 Task: Create a due date automation trigger when advanced on, 2 days before a card is due add basic assigned only to me at 11:00 AM.
Action: Mouse moved to (850, 249)
Screenshot: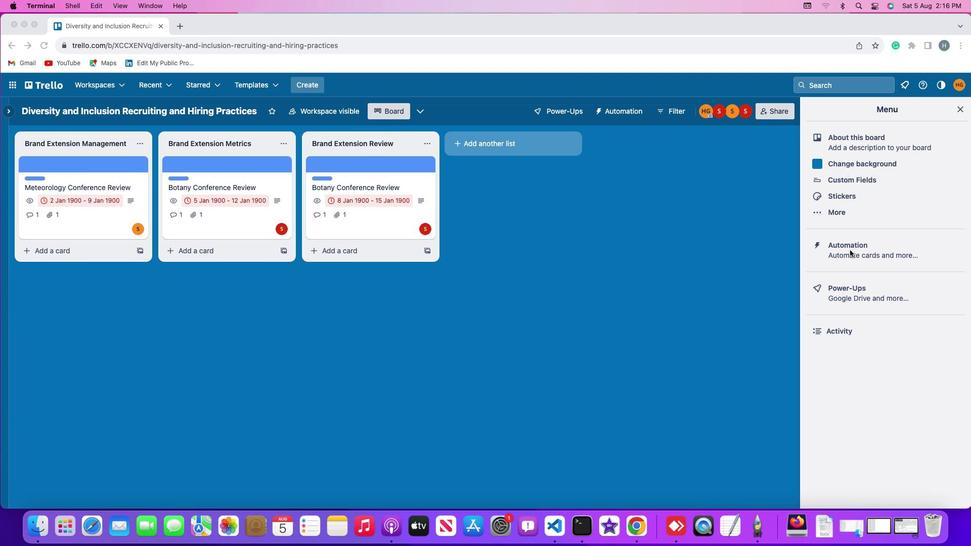 
Action: Mouse pressed left at (850, 249)
Screenshot: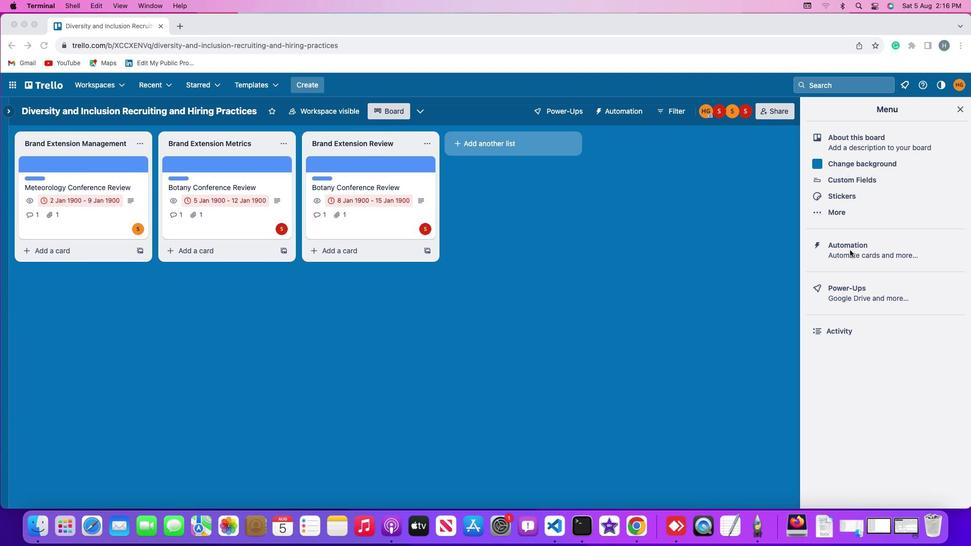 
Action: Mouse pressed left at (850, 249)
Screenshot: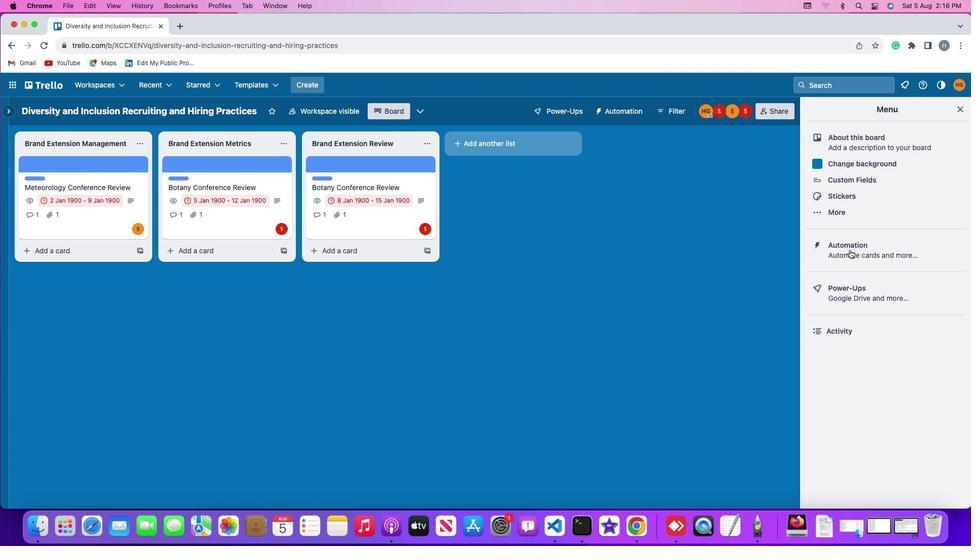 
Action: Mouse moved to (57, 236)
Screenshot: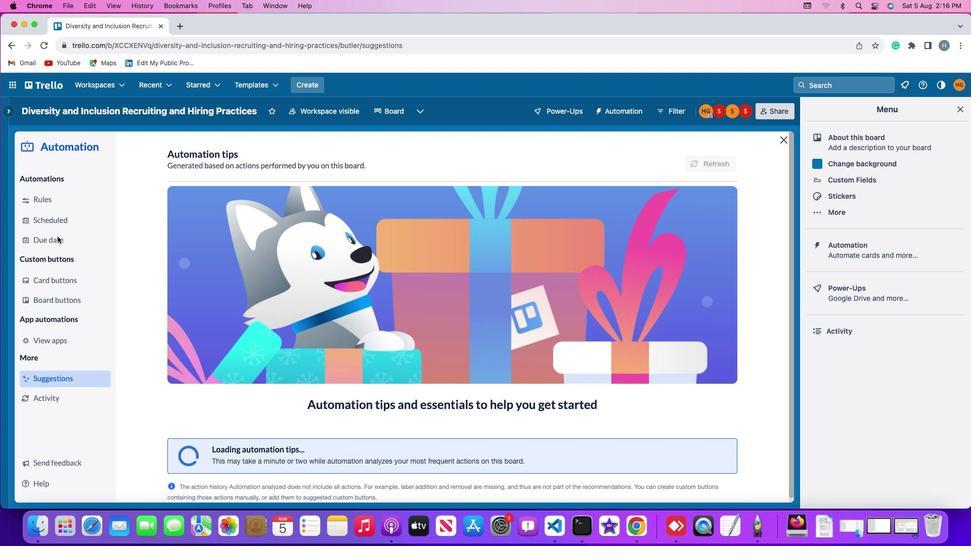 
Action: Mouse pressed left at (57, 236)
Screenshot: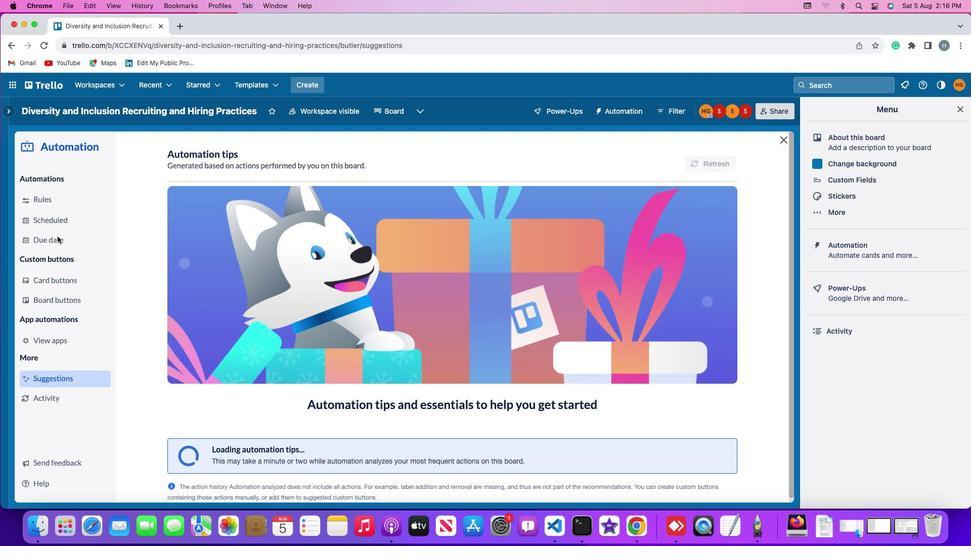 
Action: Mouse moved to (682, 157)
Screenshot: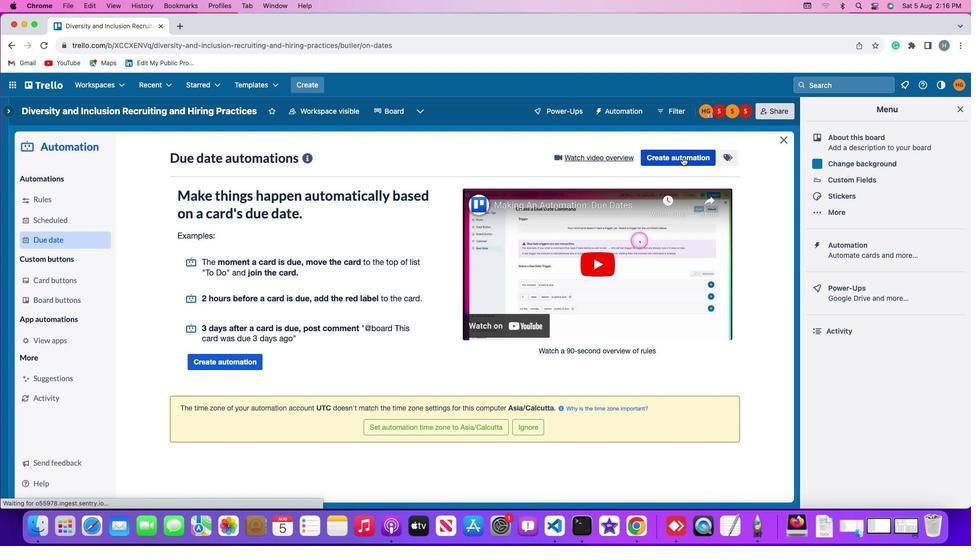 
Action: Mouse pressed left at (682, 157)
Screenshot: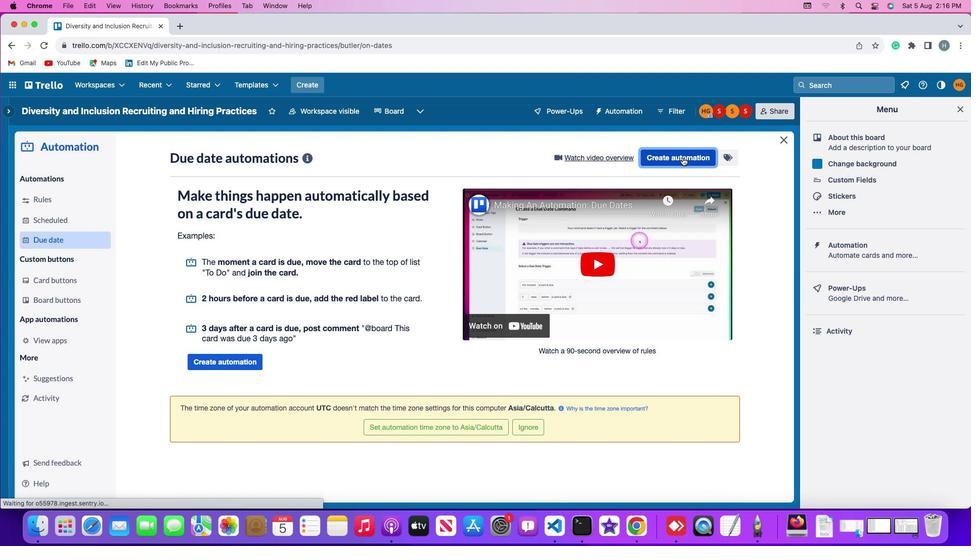 
Action: Mouse moved to (438, 258)
Screenshot: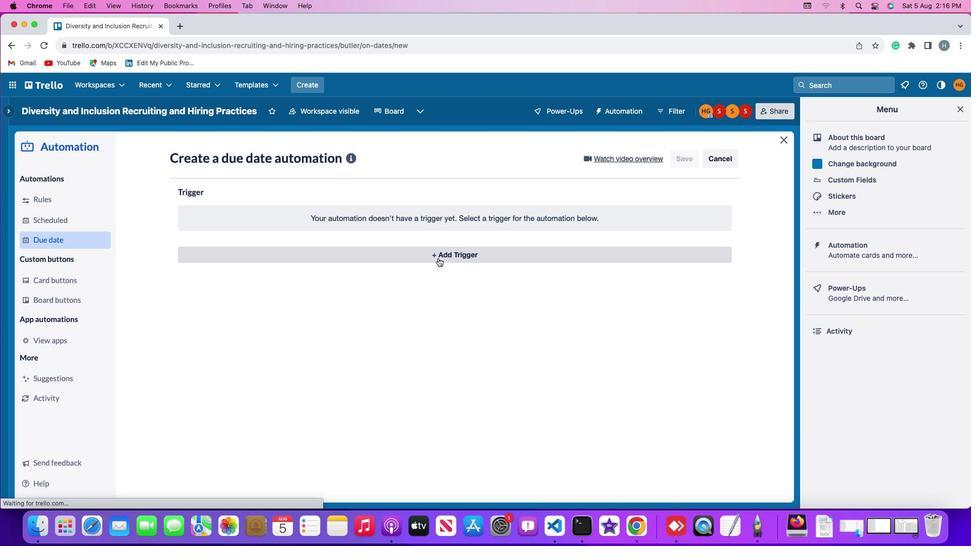 
Action: Mouse pressed left at (438, 258)
Screenshot: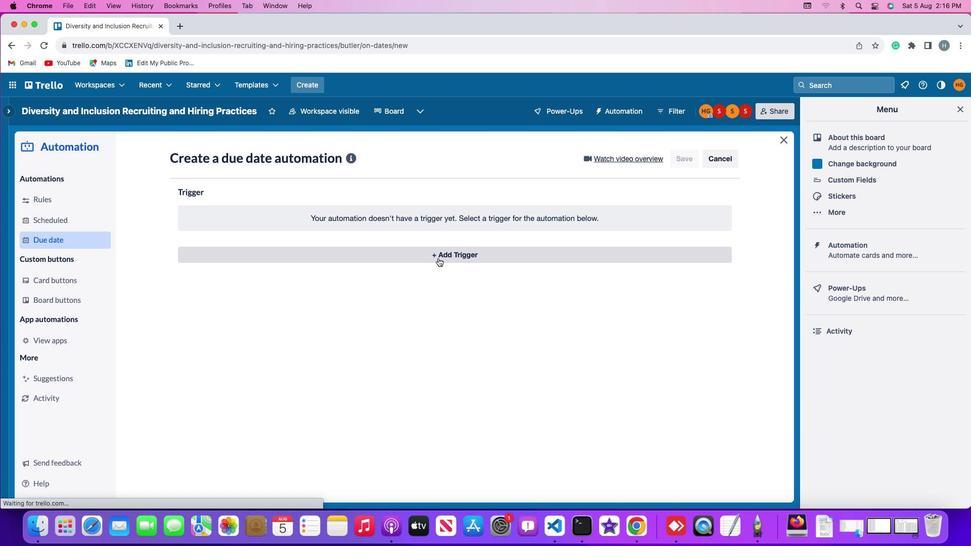 
Action: Mouse moved to (195, 410)
Screenshot: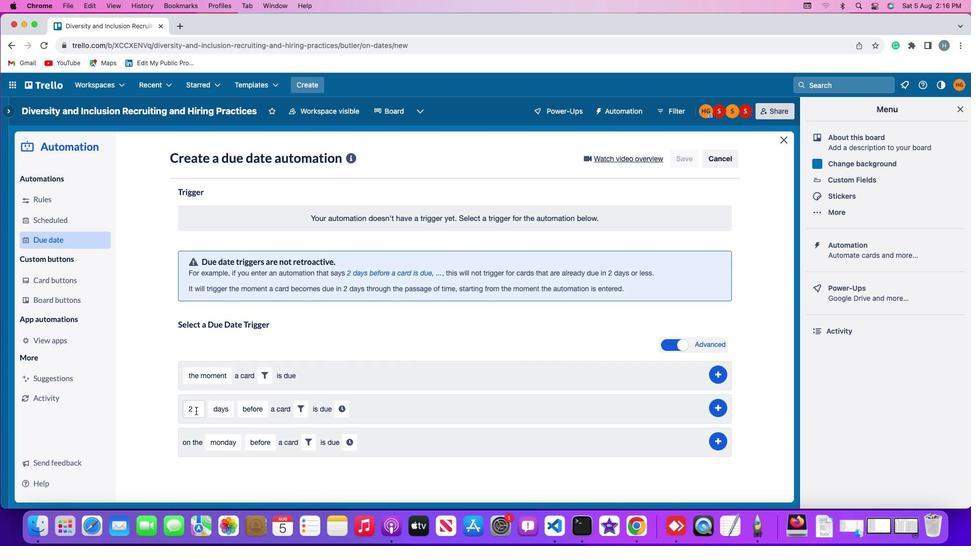 
Action: Mouse pressed left at (195, 410)
Screenshot: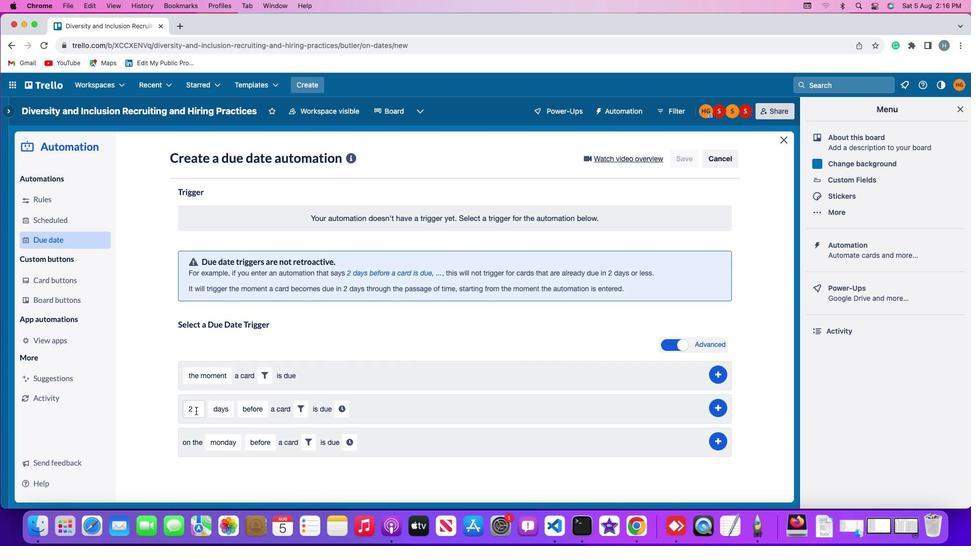 
Action: Key pressed Key.backspace
Screenshot: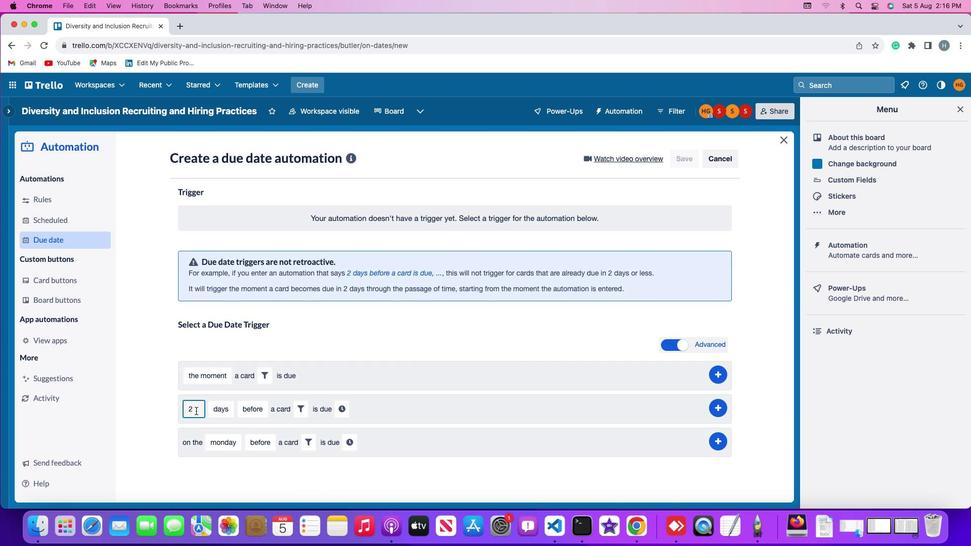 
Action: Mouse moved to (196, 409)
Screenshot: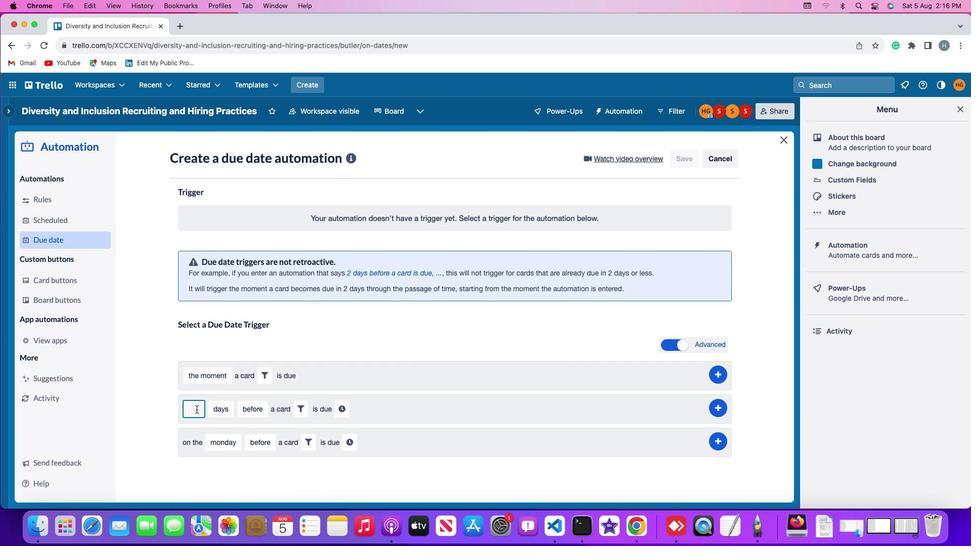 
Action: Key pressed '2'
Screenshot: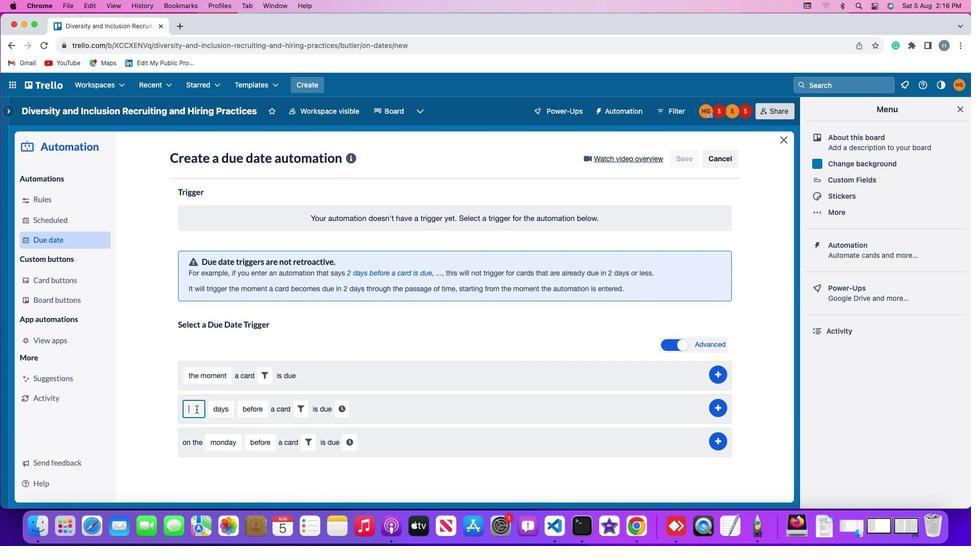 
Action: Mouse moved to (219, 409)
Screenshot: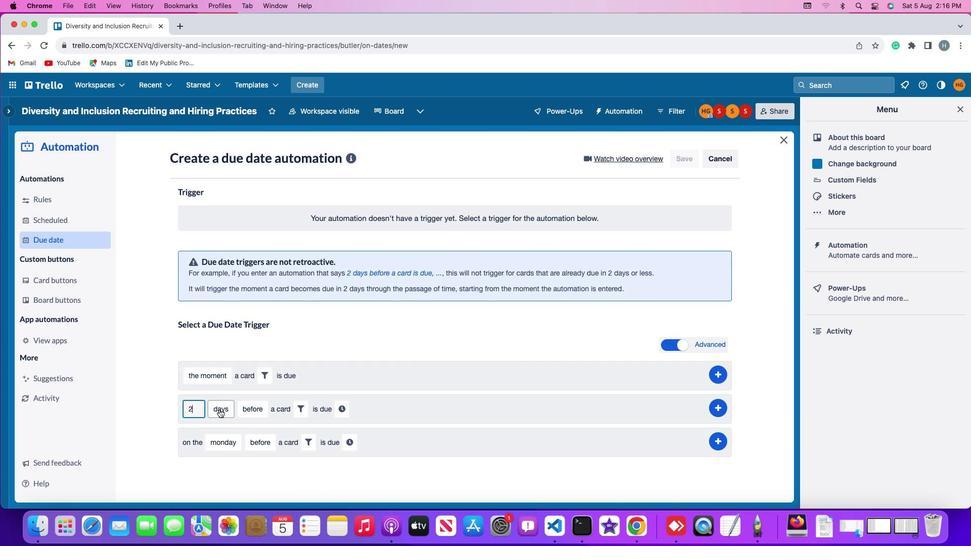 
Action: Mouse pressed left at (219, 409)
Screenshot: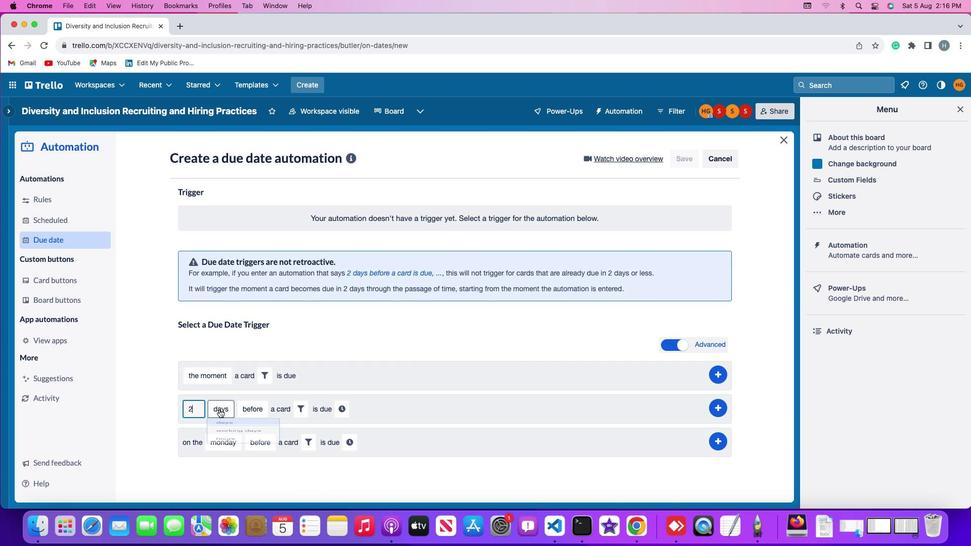 
Action: Mouse moved to (227, 431)
Screenshot: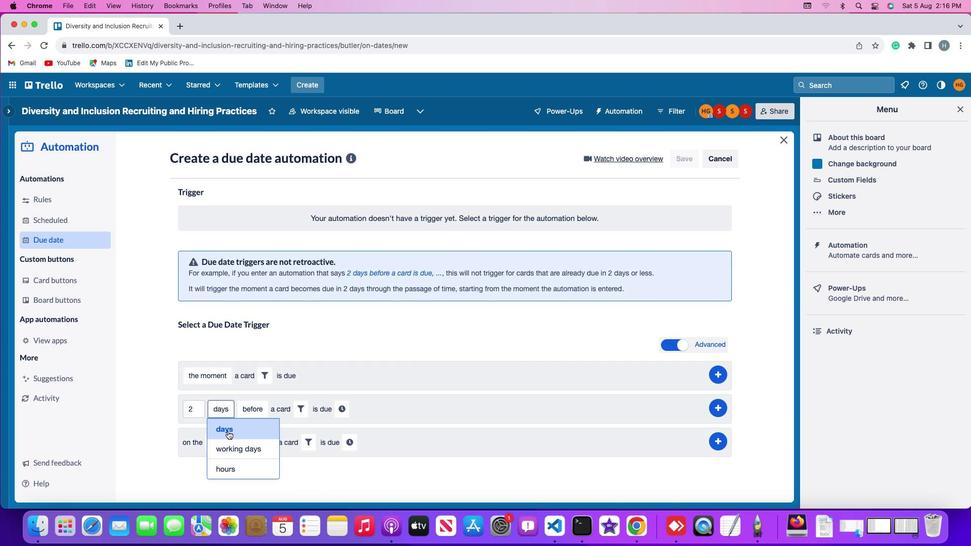 
Action: Mouse pressed left at (227, 431)
Screenshot: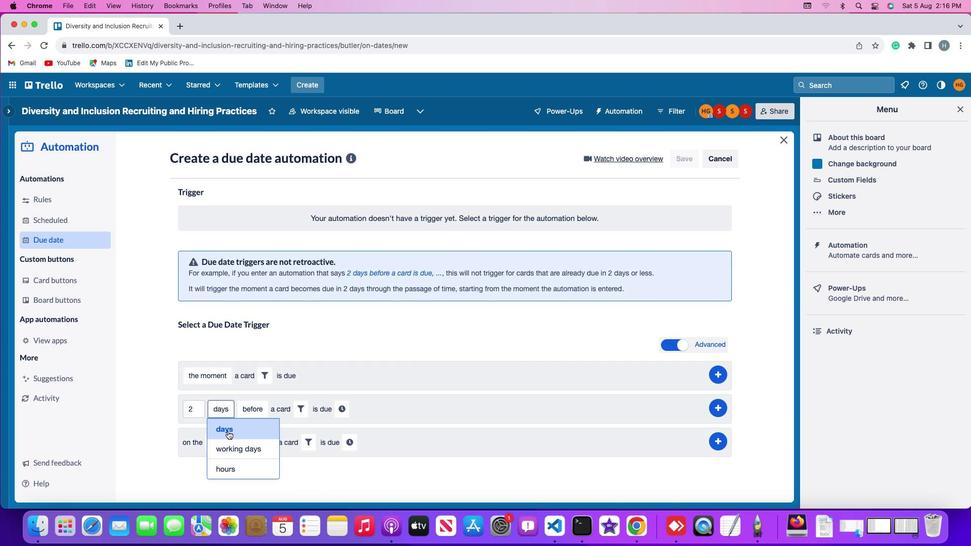 
Action: Mouse moved to (247, 413)
Screenshot: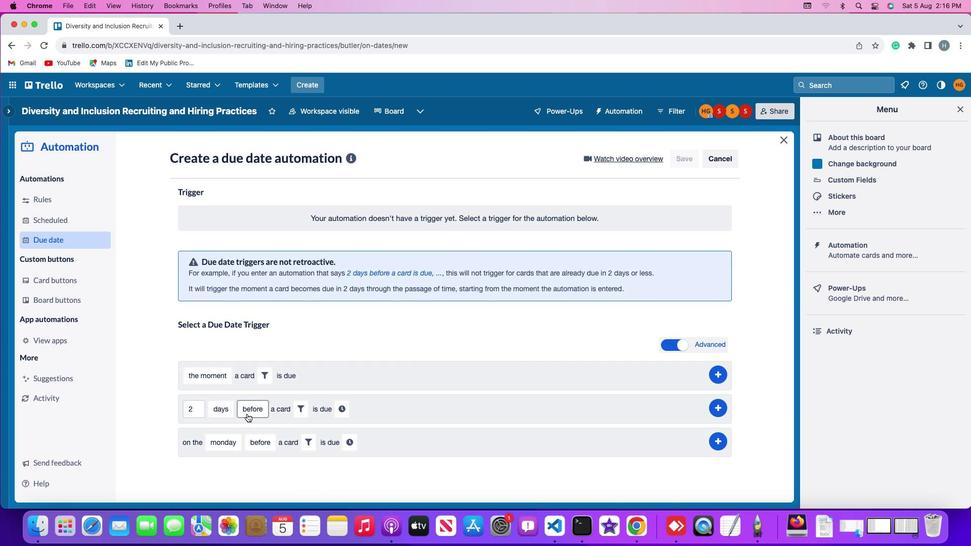 
Action: Mouse pressed left at (247, 413)
Screenshot: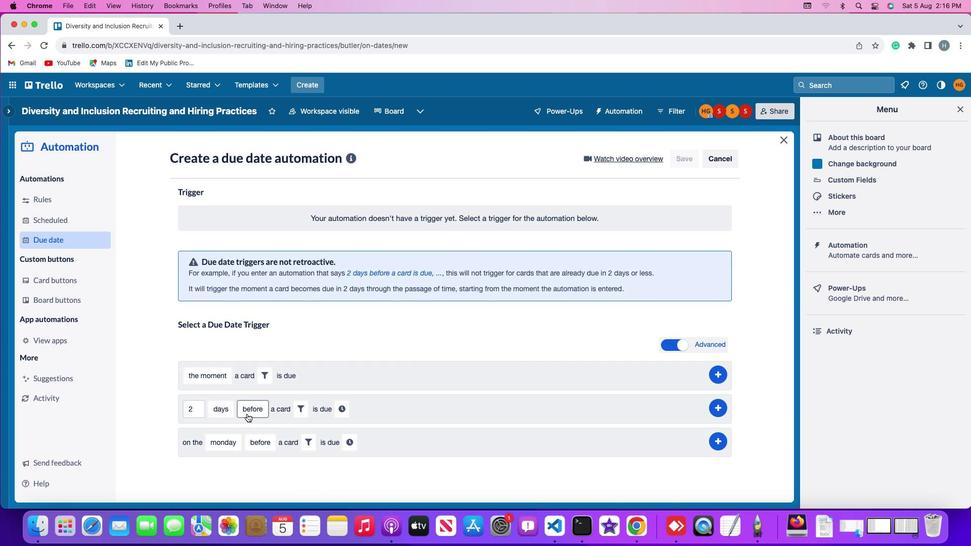 
Action: Mouse moved to (253, 432)
Screenshot: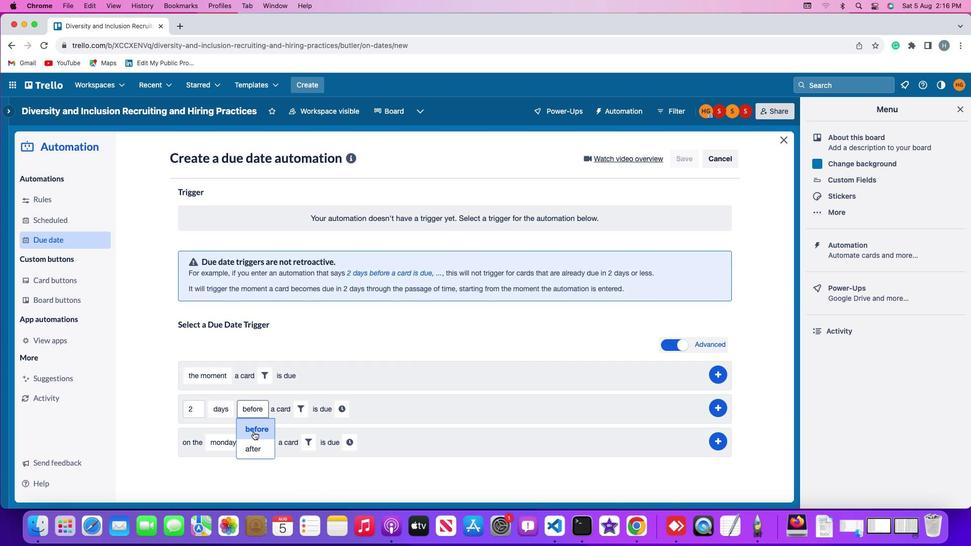 
Action: Mouse pressed left at (253, 432)
Screenshot: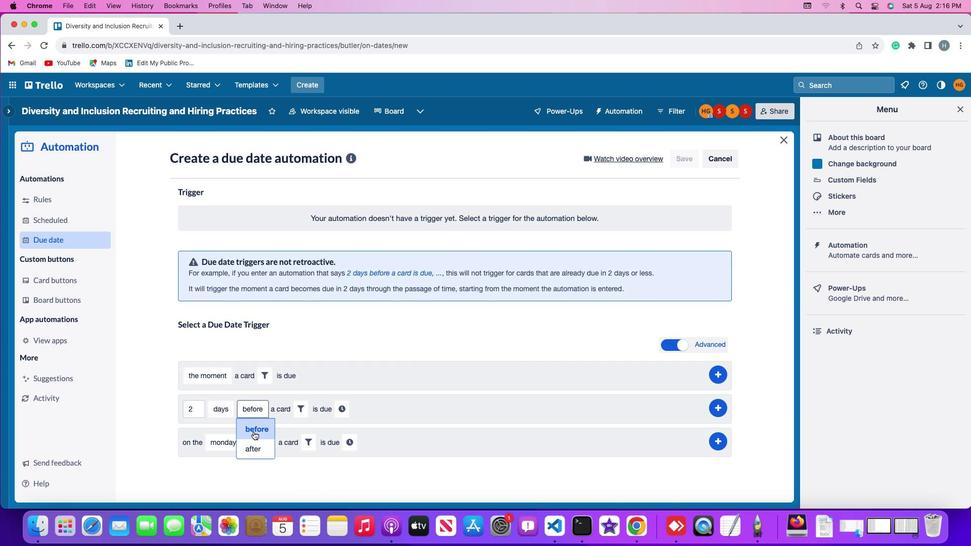 
Action: Mouse moved to (299, 410)
Screenshot: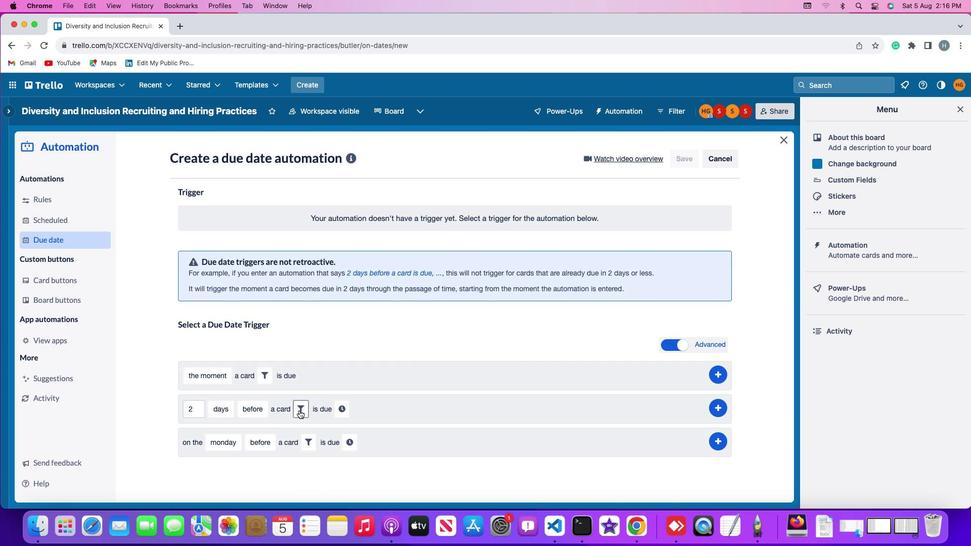 
Action: Mouse pressed left at (299, 410)
Screenshot: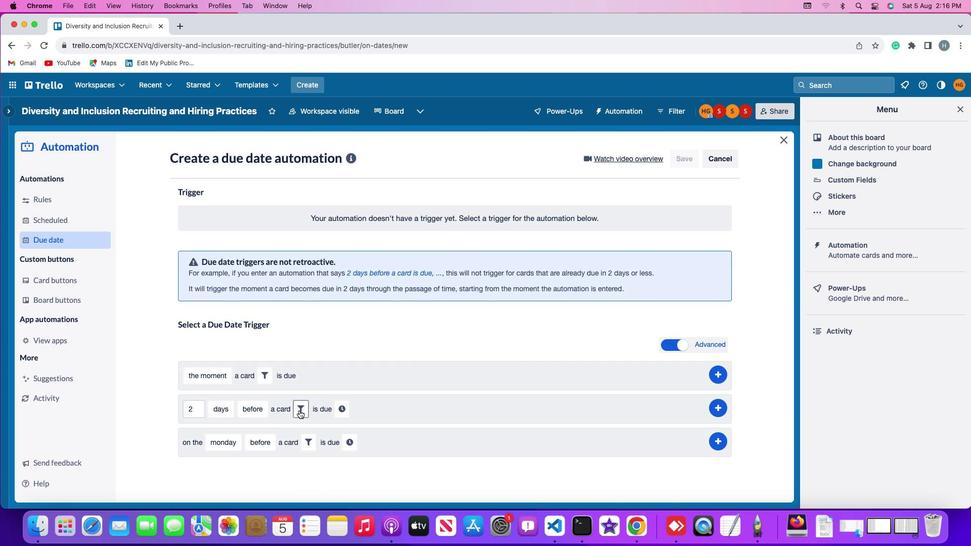 
Action: Mouse moved to (361, 426)
Screenshot: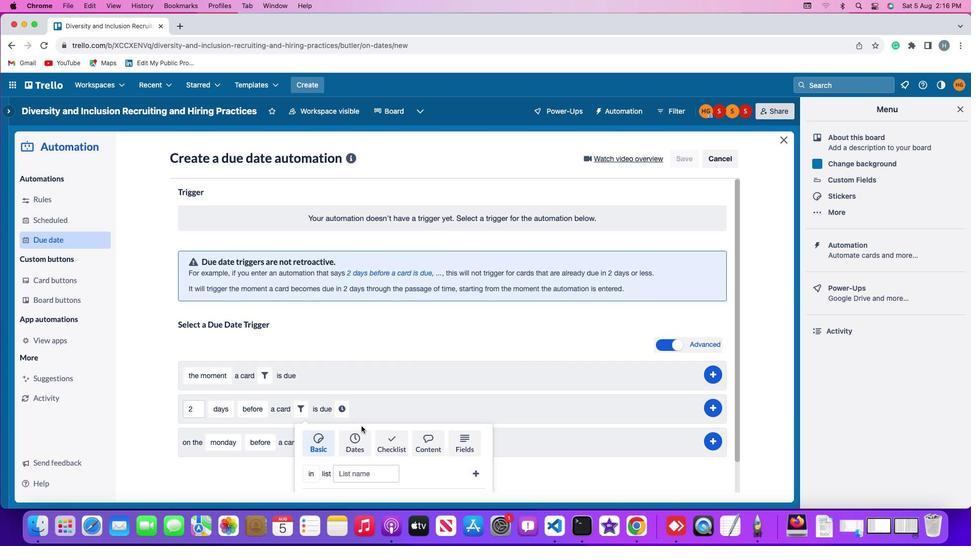 
Action: Mouse scrolled (361, 426) with delta (0, 0)
Screenshot: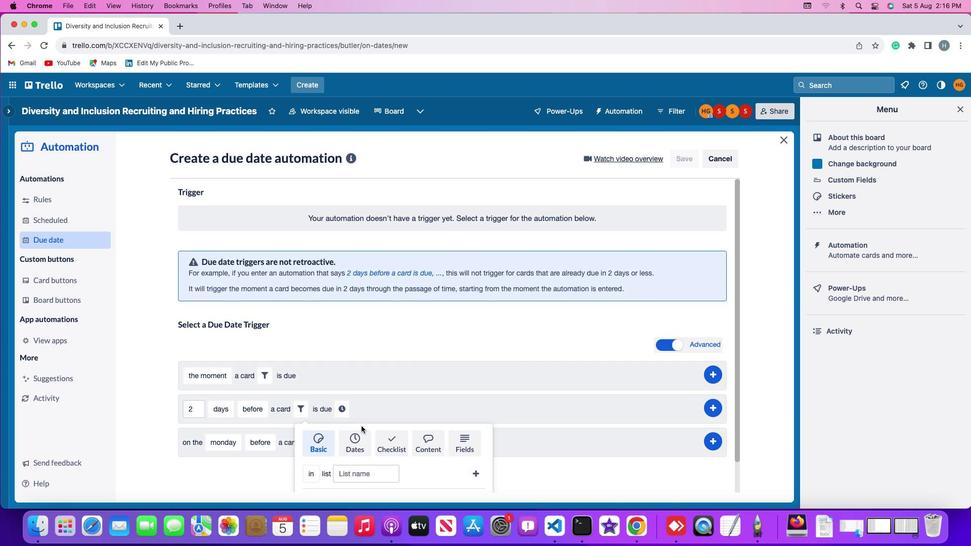 
Action: Mouse scrolled (361, 426) with delta (0, 0)
Screenshot: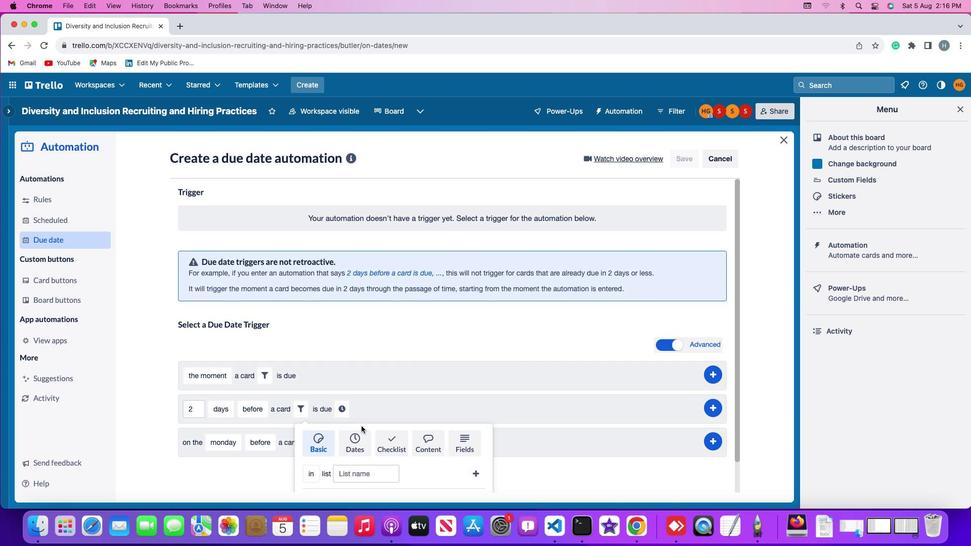
Action: Mouse scrolled (361, 426) with delta (0, -1)
Screenshot: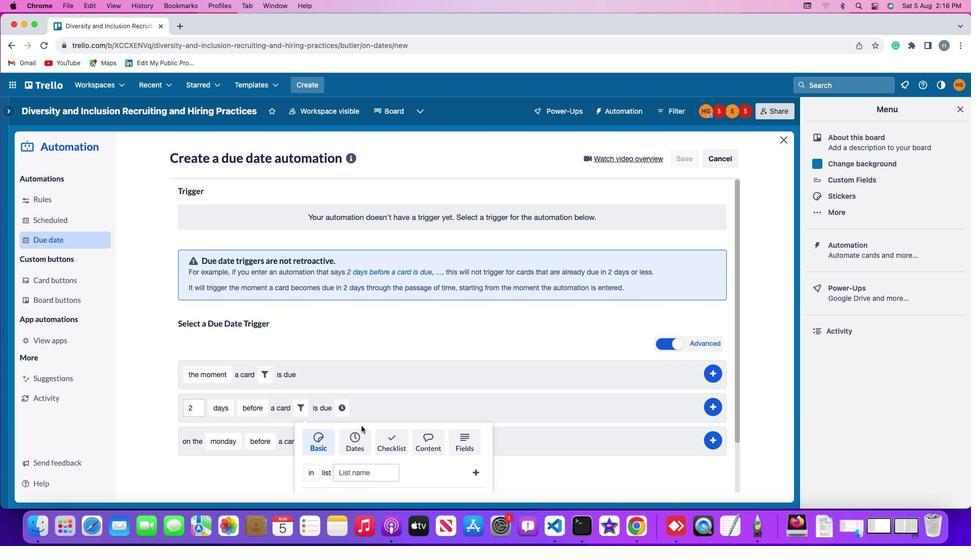 
Action: Mouse scrolled (361, 426) with delta (0, -2)
Screenshot: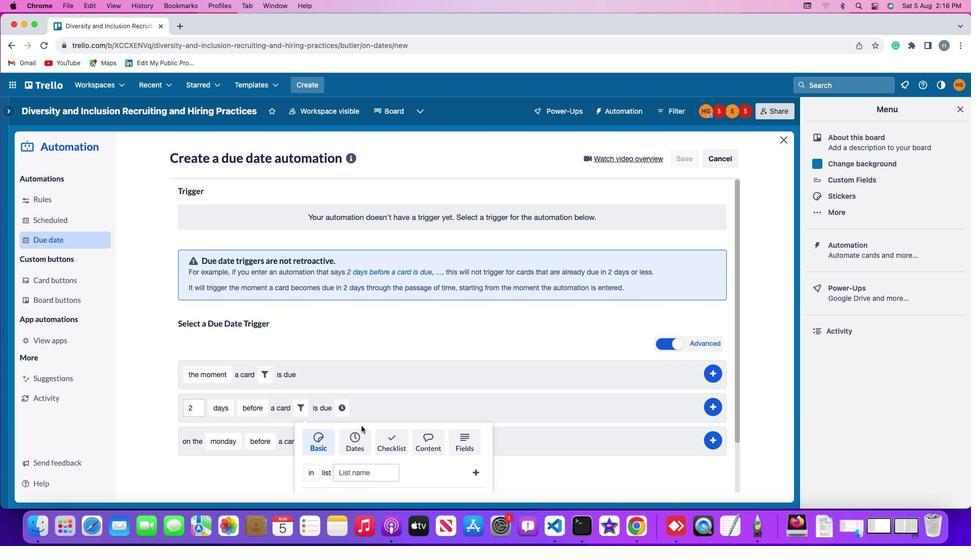 
Action: Mouse scrolled (361, 426) with delta (0, -3)
Screenshot: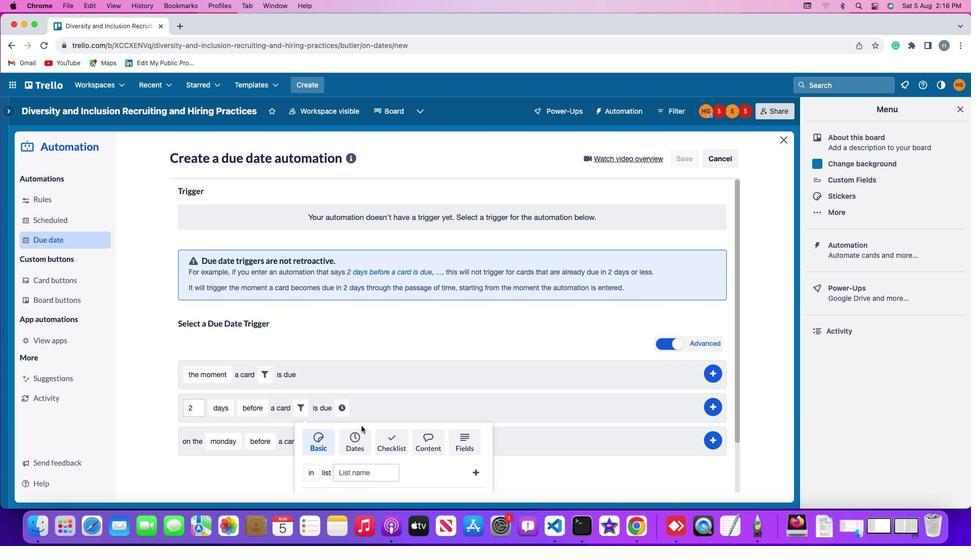 
Action: Mouse scrolled (361, 426) with delta (0, -3)
Screenshot: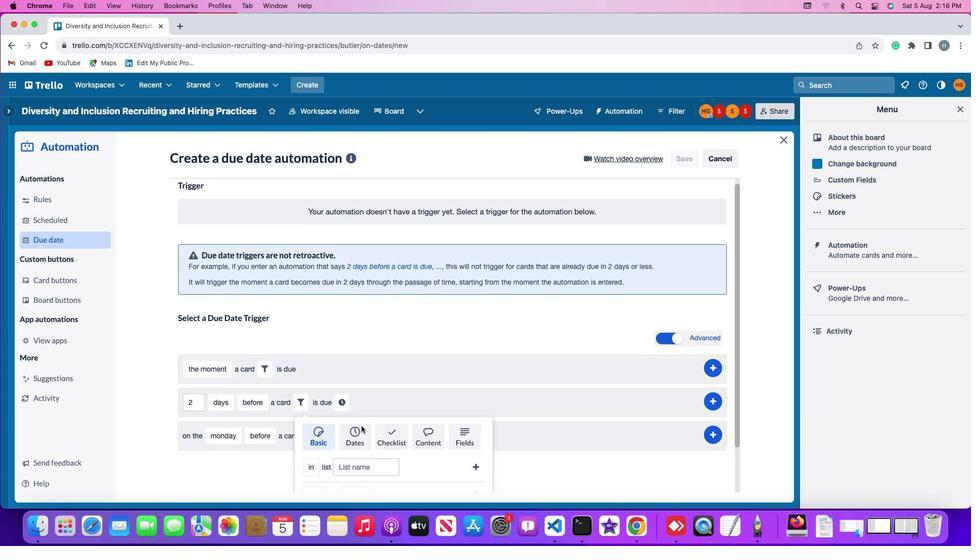 
Action: Mouse moved to (361, 425)
Screenshot: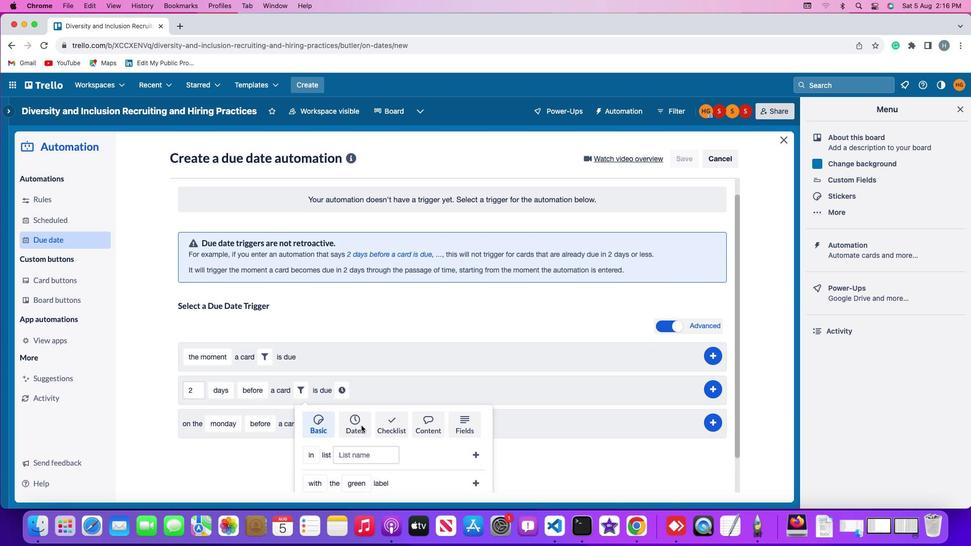
Action: Mouse scrolled (361, 425) with delta (0, 0)
Screenshot: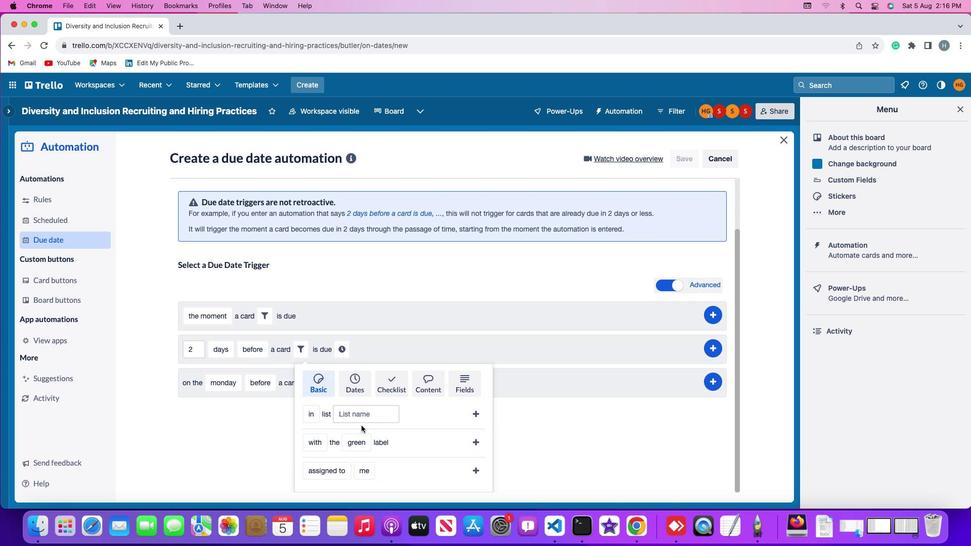 
Action: Mouse scrolled (361, 425) with delta (0, 0)
Screenshot: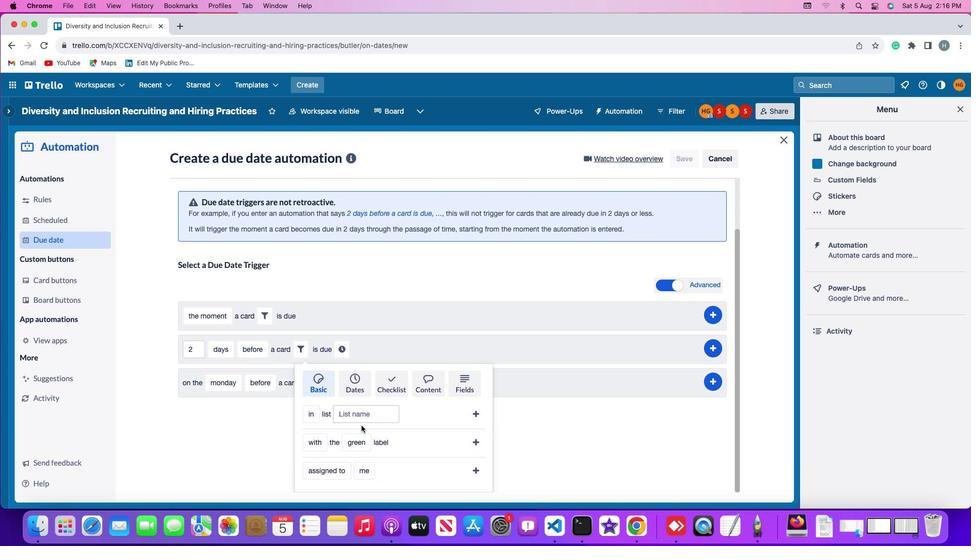 
Action: Mouse scrolled (361, 425) with delta (0, -1)
Screenshot: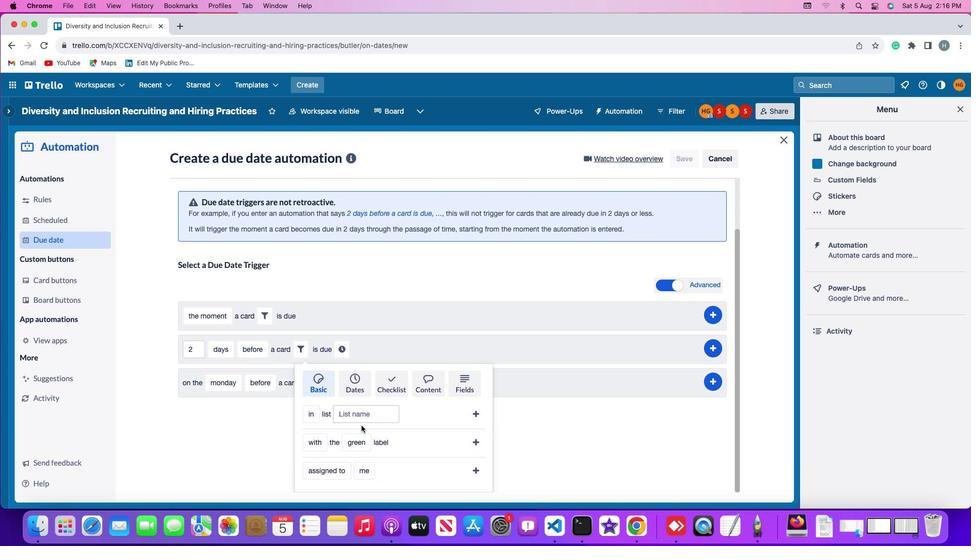 
Action: Mouse scrolled (361, 425) with delta (0, -2)
Screenshot: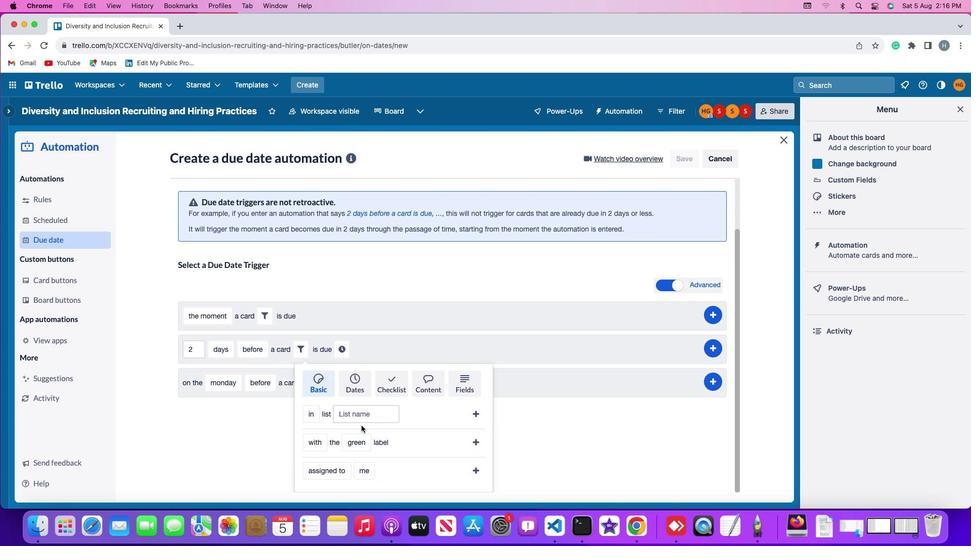 
Action: Mouse scrolled (361, 425) with delta (0, -3)
Screenshot: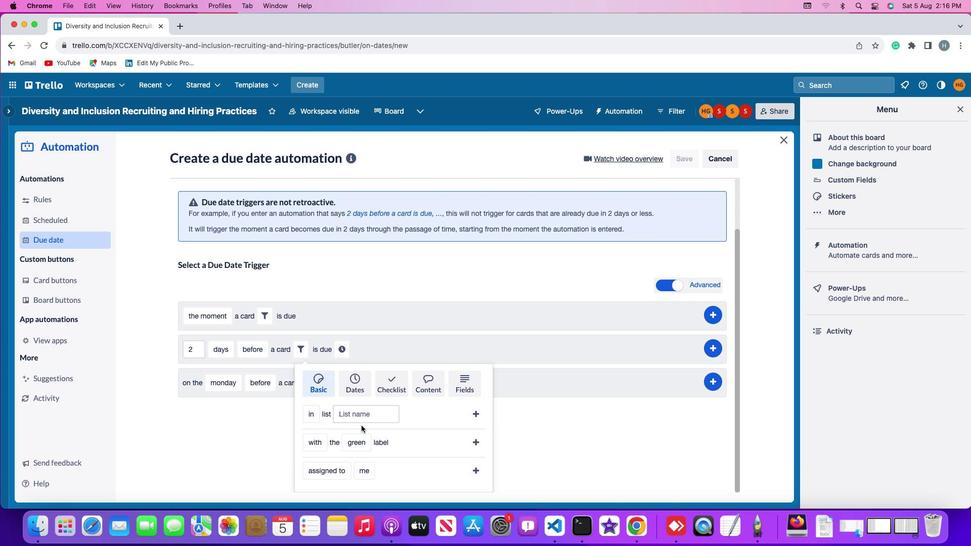 
Action: Mouse moved to (324, 468)
Screenshot: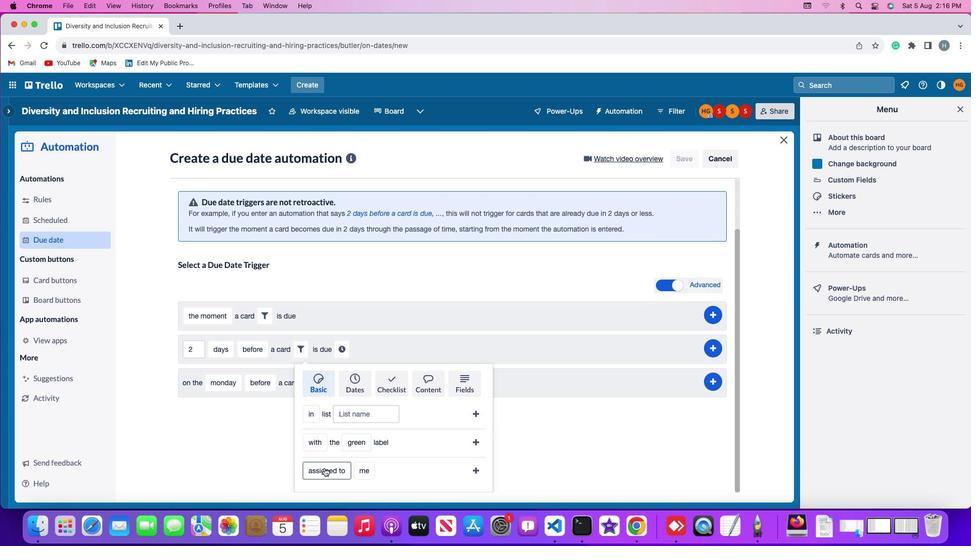 
Action: Mouse pressed left at (324, 468)
Screenshot: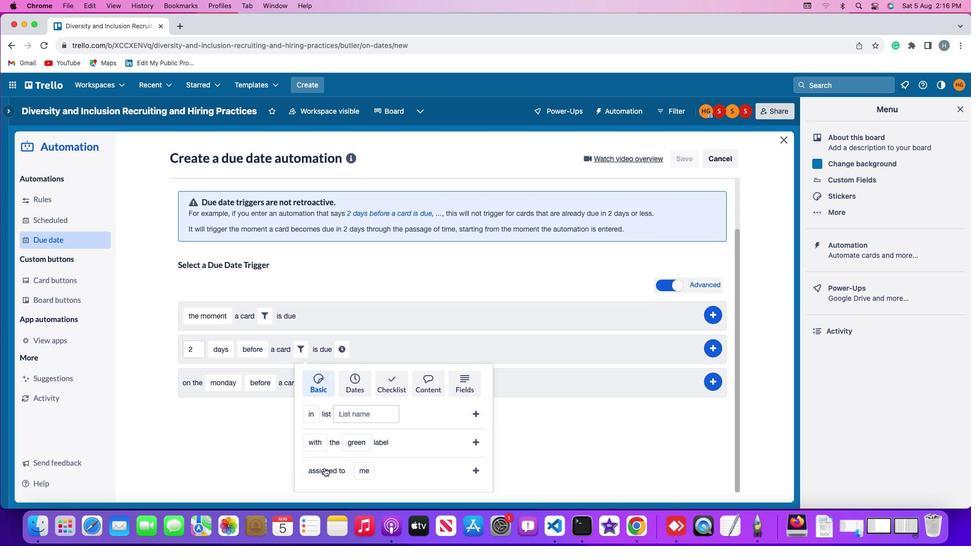 
Action: Mouse moved to (341, 430)
Screenshot: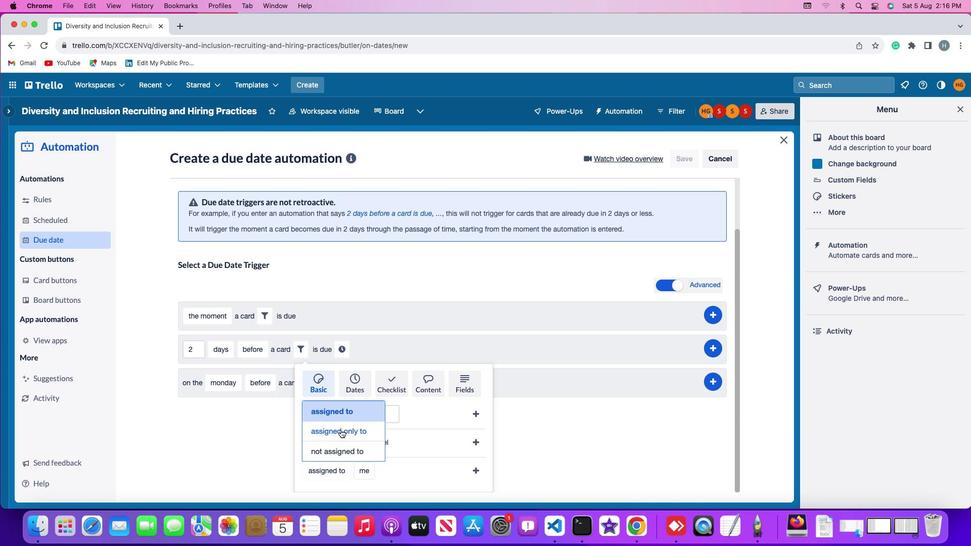 
Action: Mouse pressed left at (341, 430)
Screenshot: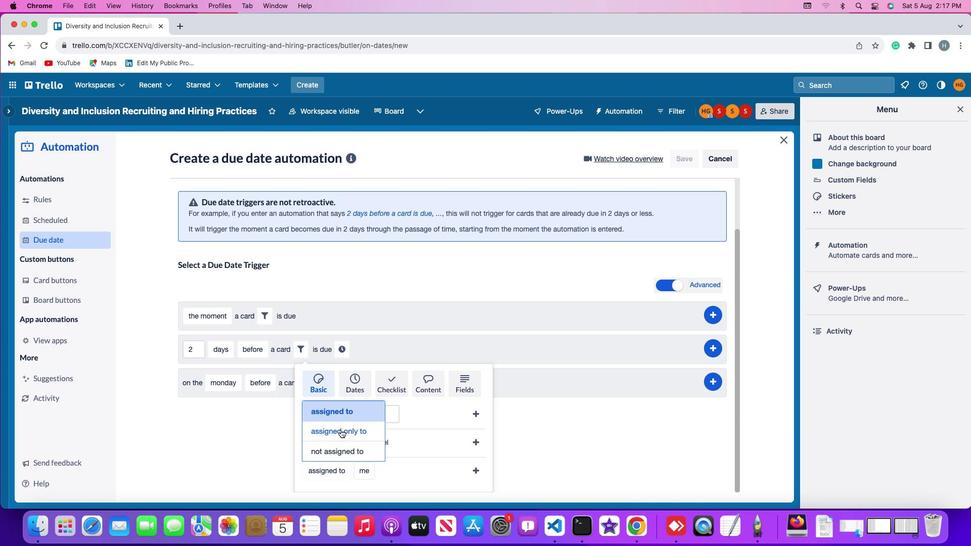 
Action: Mouse moved to (377, 470)
Screenshot: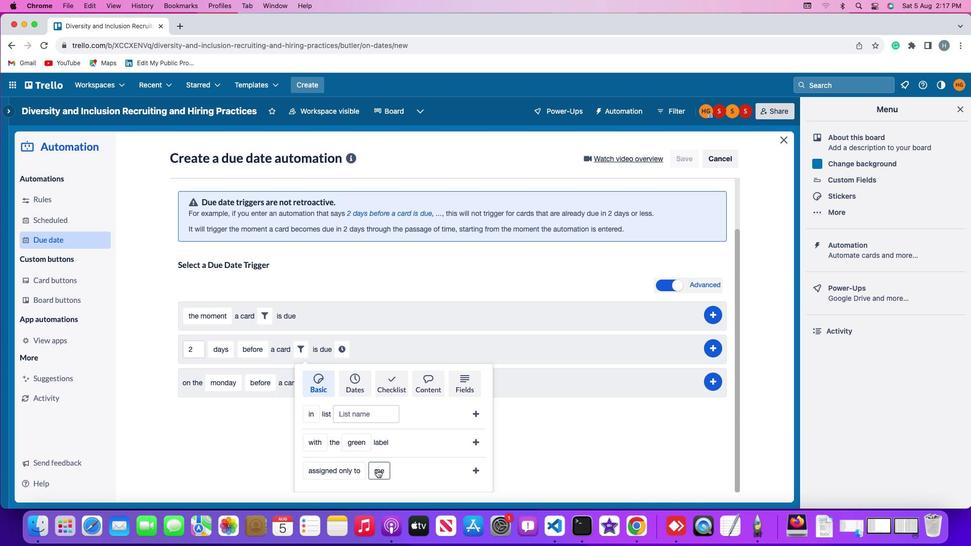 
Action: Mouse pressed left at (377, 470)
Screenshot: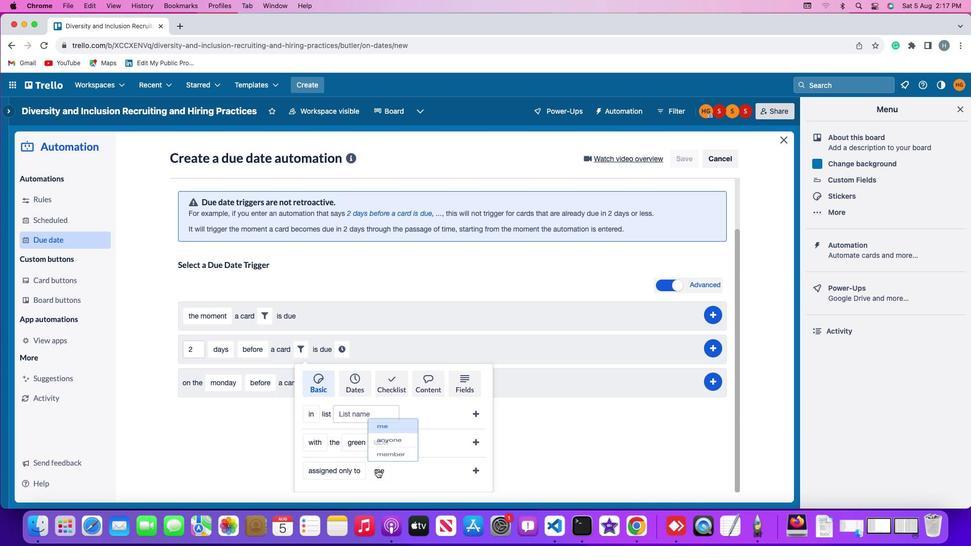 
Action: Mouse moved to (390, 412)
Screenshot: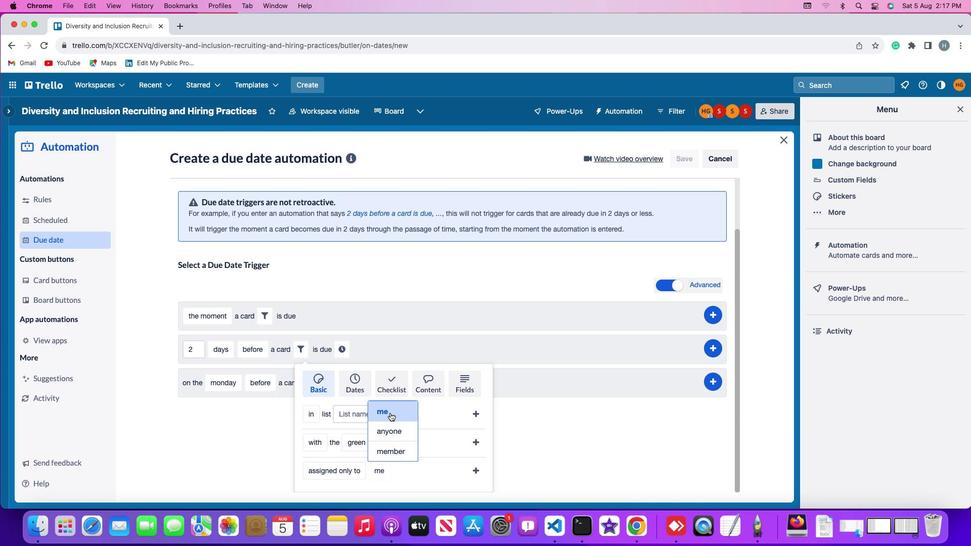
Action: Mouse pressed left at (390, 412)
Screenshot: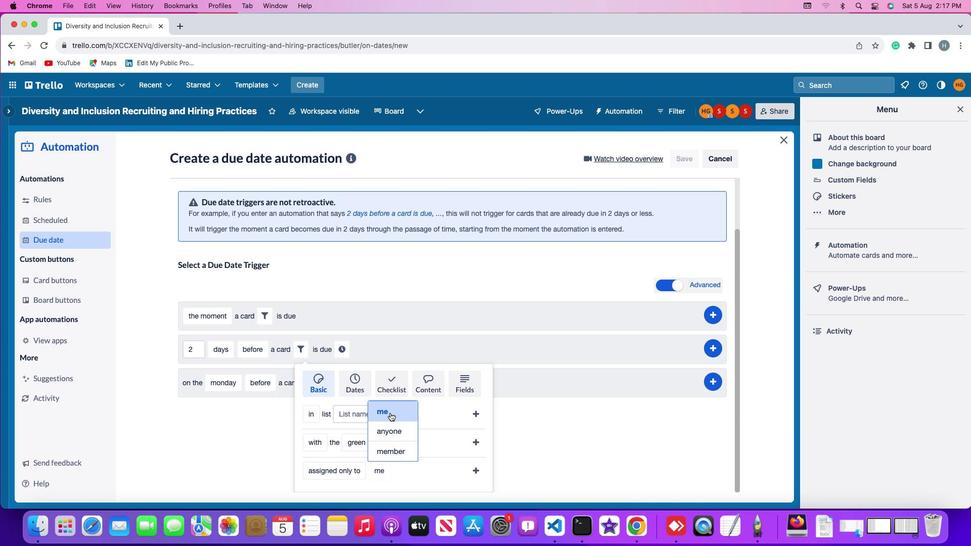 
Action: Mouse moved to (475, 470)
Screenshot: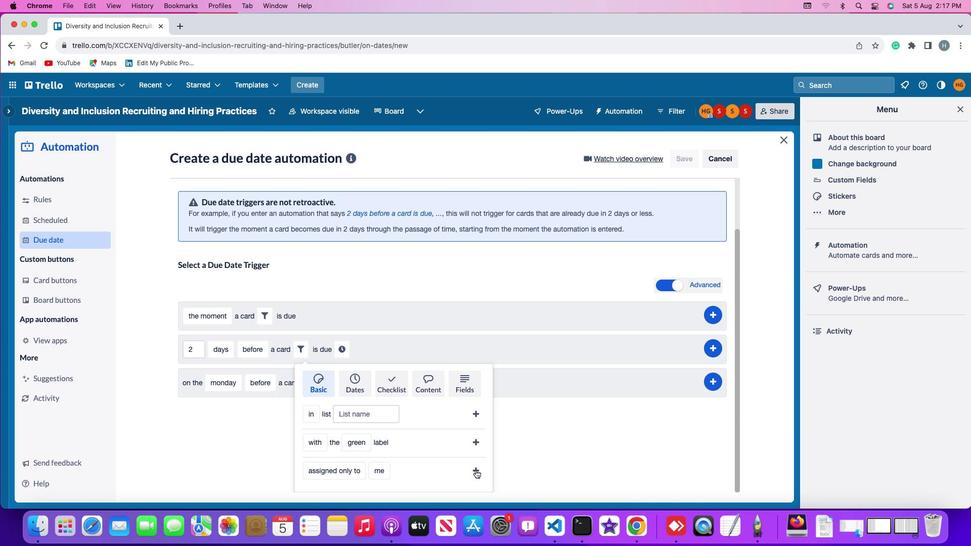 
Action: Mouse pressed left at (475, 470)
Screenshot: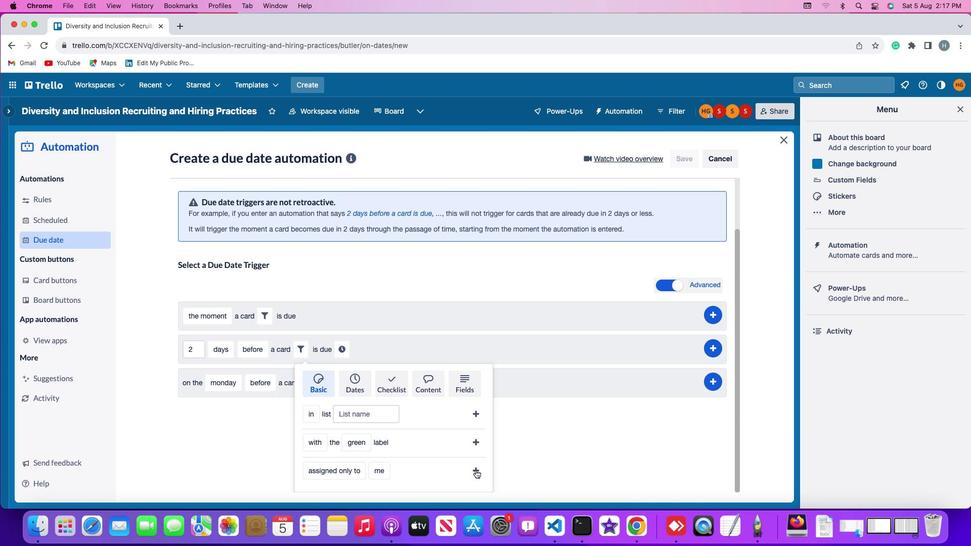 
Action: Mouse moved to (429, 407)
Screenshot: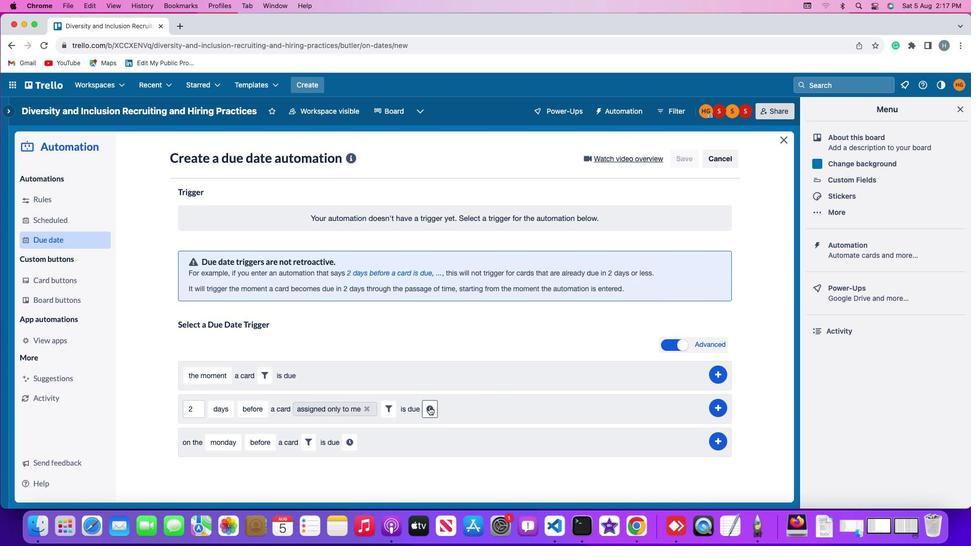 
Action: Mouse pressed left at (429, 407)
Screenshot: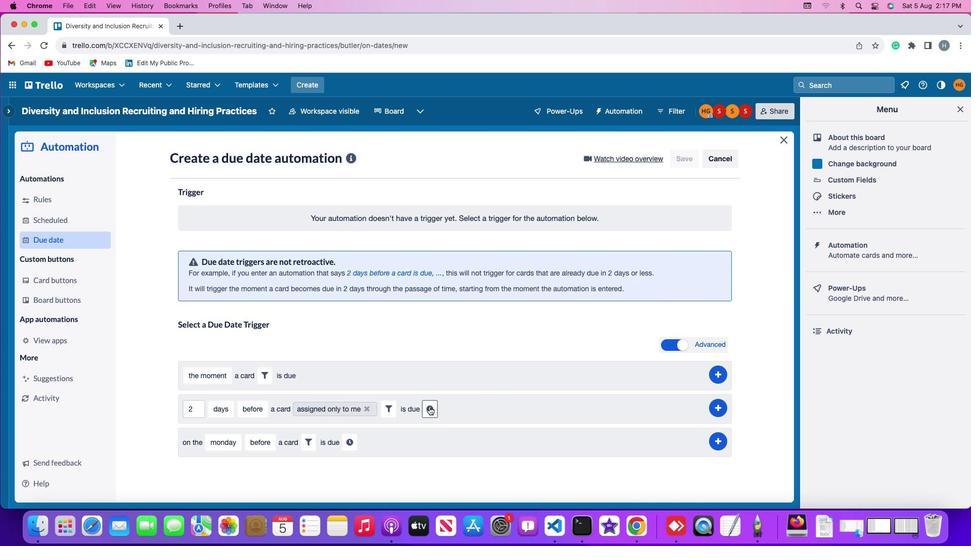 
Action: Mouse moved to (453, 411)
Screenshot: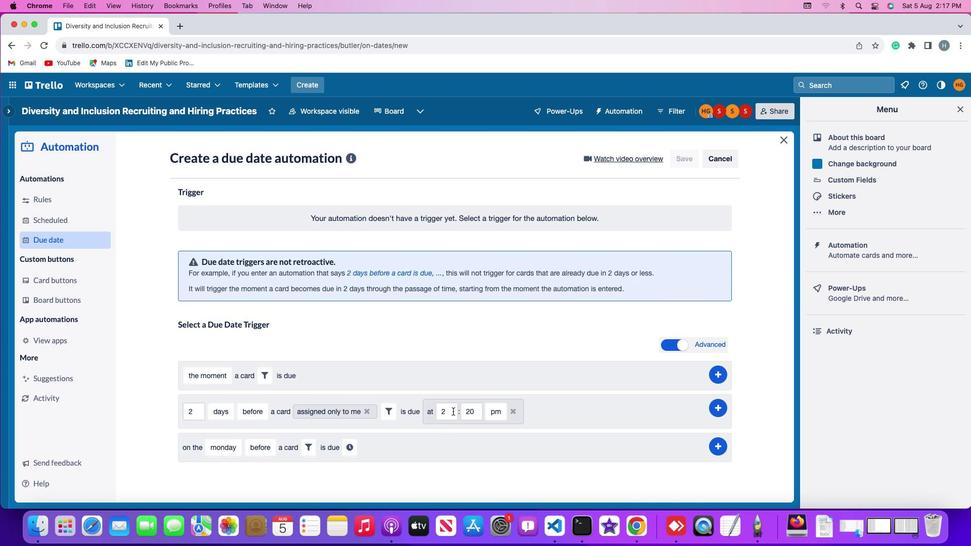 
Action: Mouse pressed left at (453, 411)
Screenshot: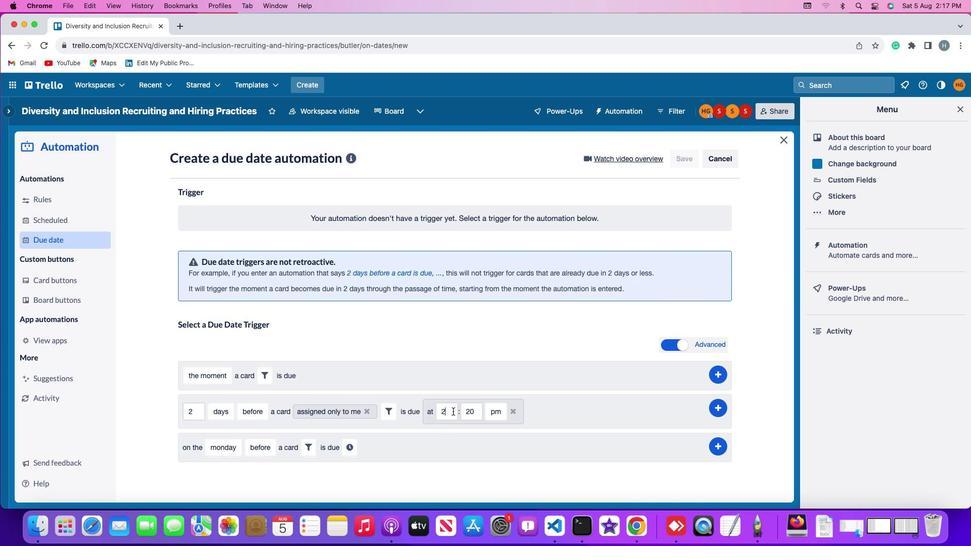 
Action: Mouse moved to (453, 411)
Screenshot: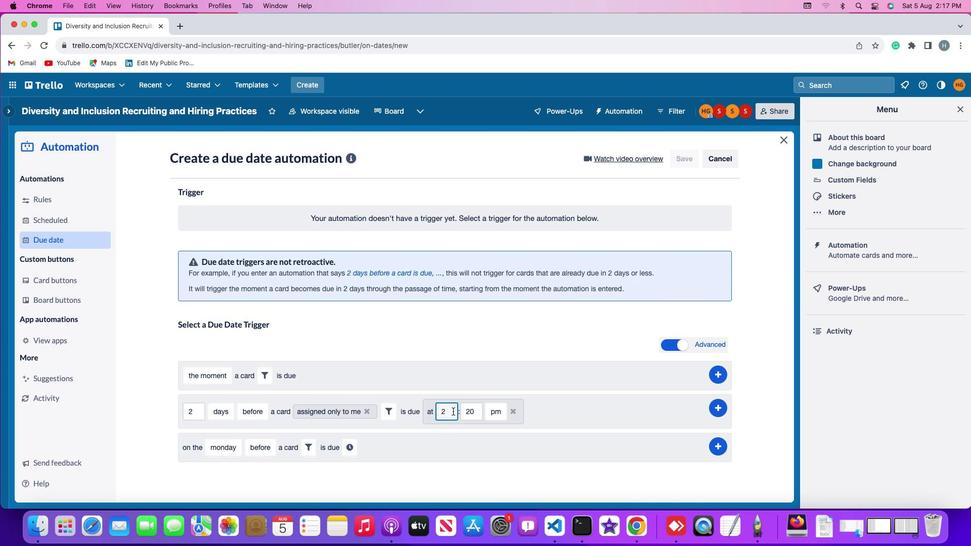 
Action: Key pressed Key.backspace'1''1'
Screenshot: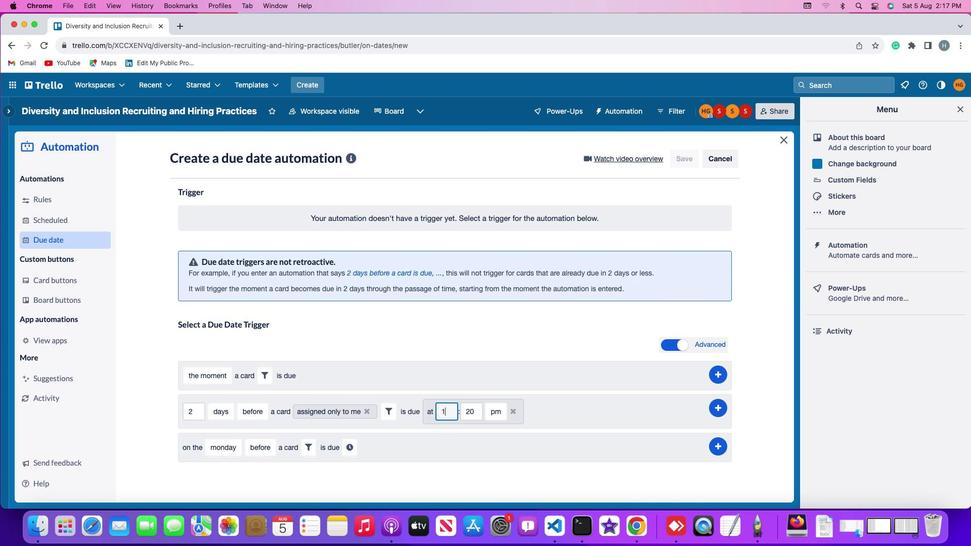 
Action: Mouse moved to (475, 410)
Screenshot: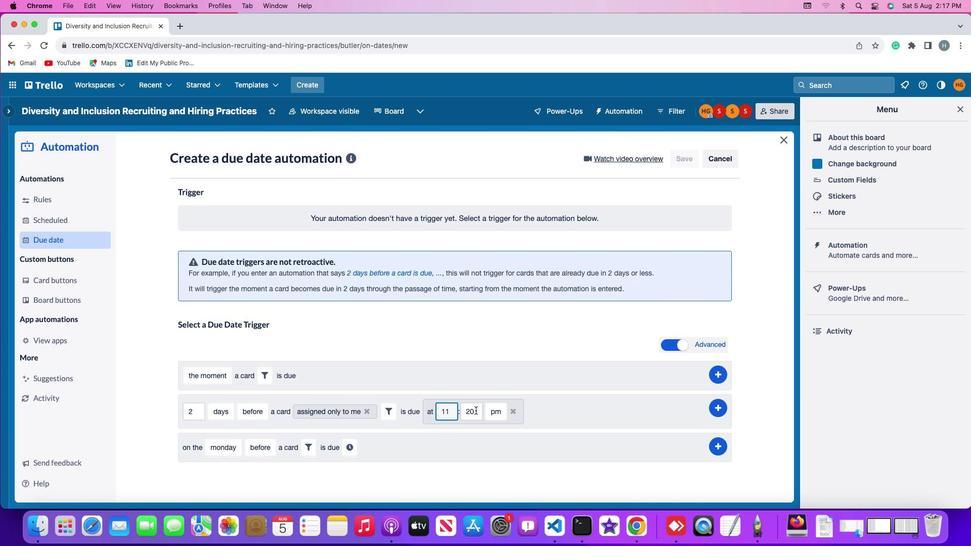 
Action: Mouse pressed left at (475, 410)
Screenshot: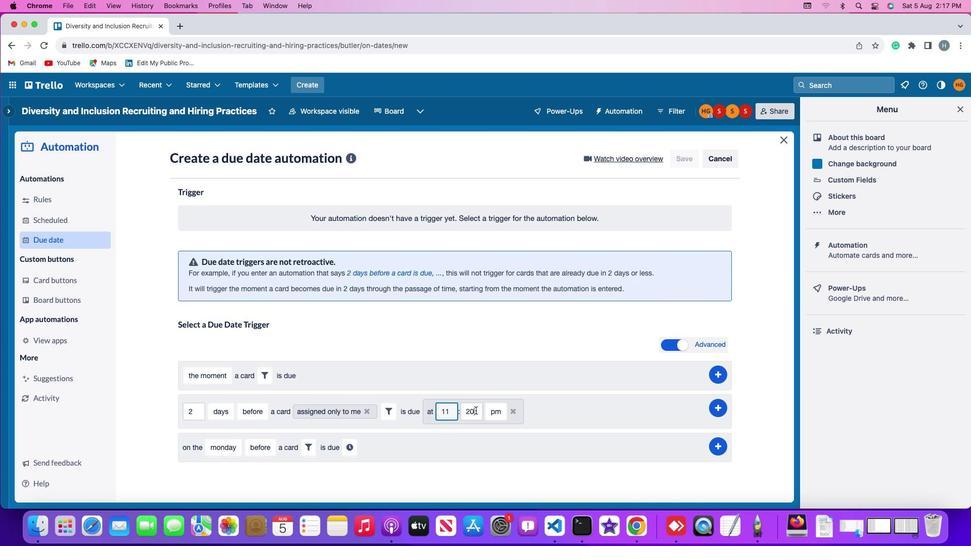 
Action: Key pressed Key.backspaceKey.backspace'0''0'
Screenshot: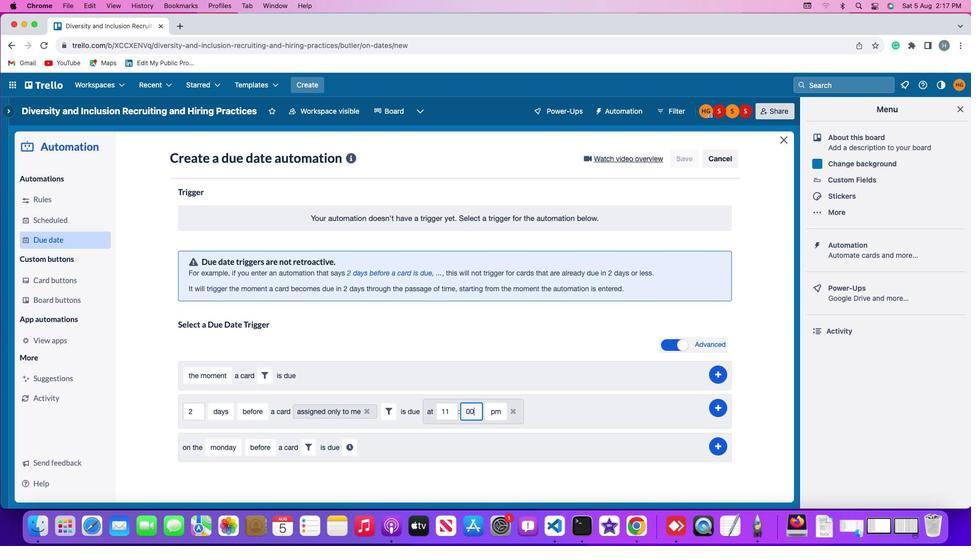 
Action: Mouse moved to (493, 414)
Screenshot: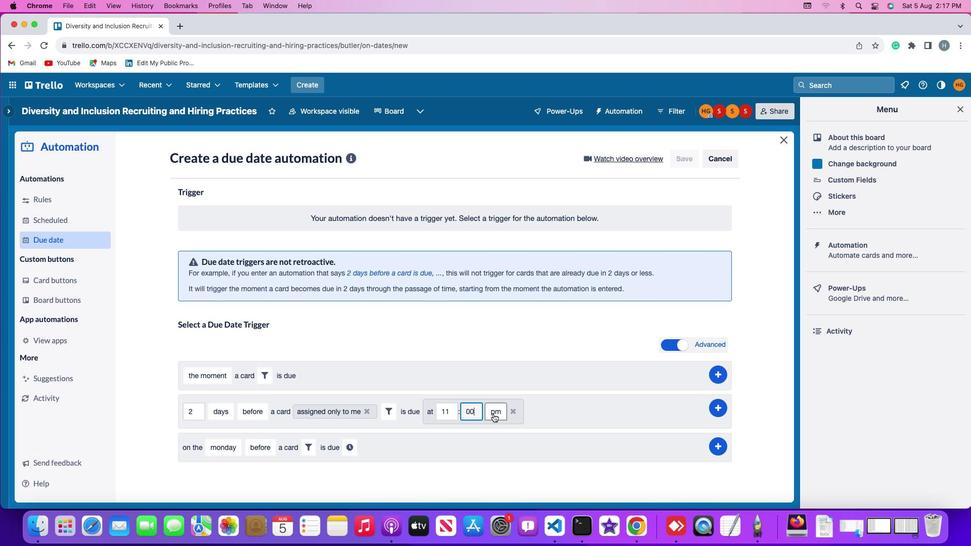 
Action: Mouse pressed left at (493, 414)
Screenshot: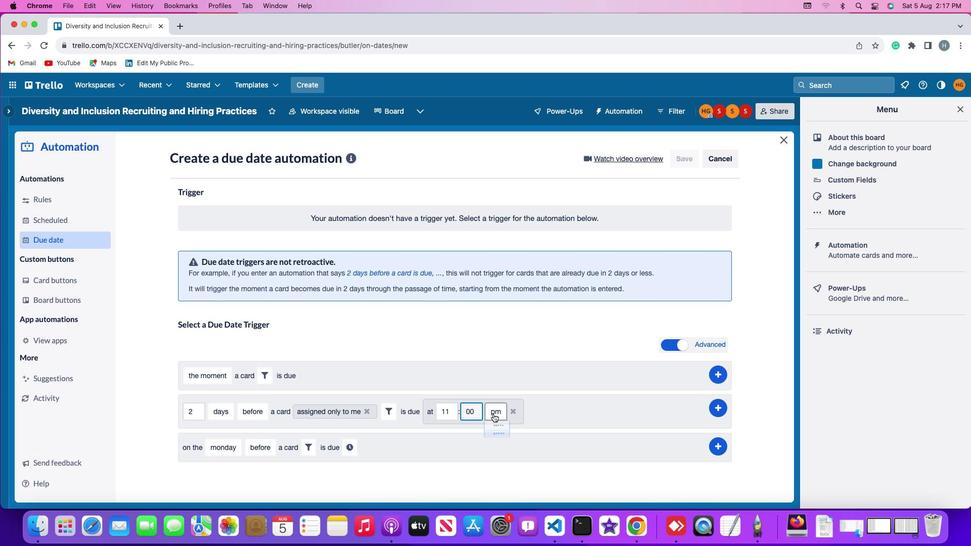 
Action: Mouse moved to (497, 429)
Screenshot: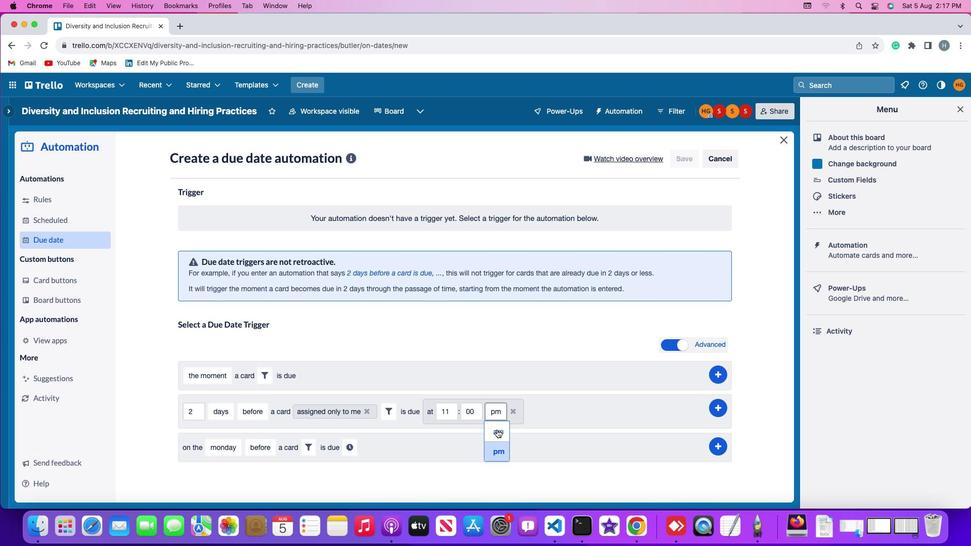 
Action: Mouse pressed left at (497, 429)
Screenshot: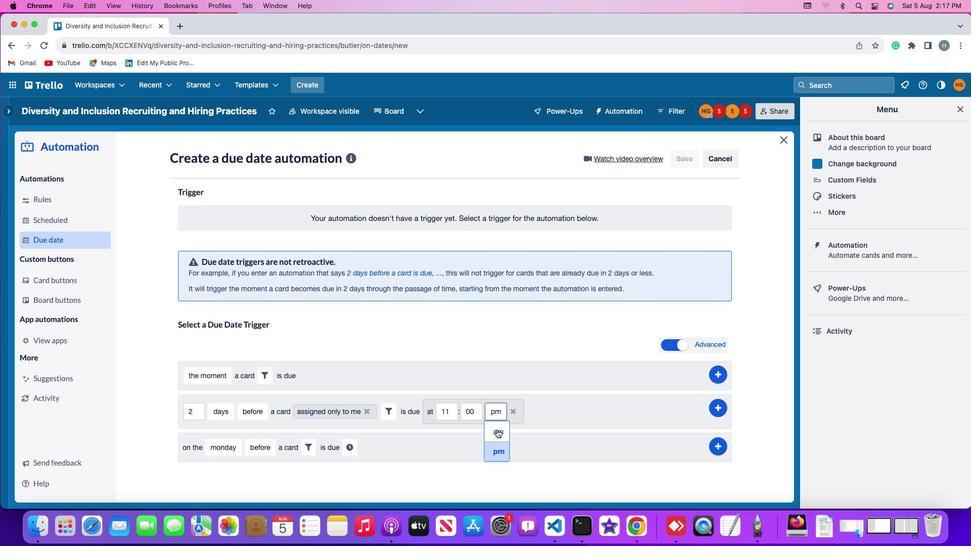 
Action: Mouse moved to (721, 406)
Screenshot: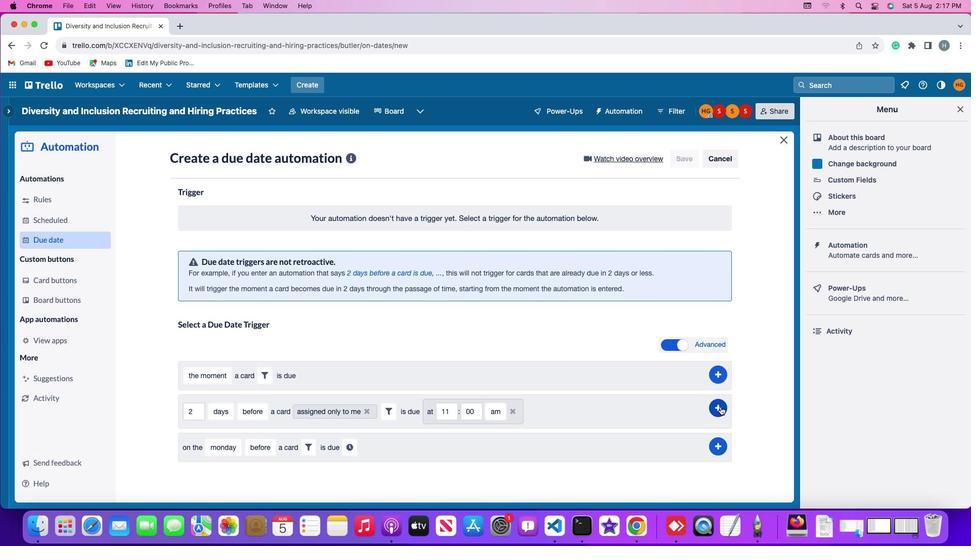 
Action: Mouse pressed left at (721, 406)
Screenshot: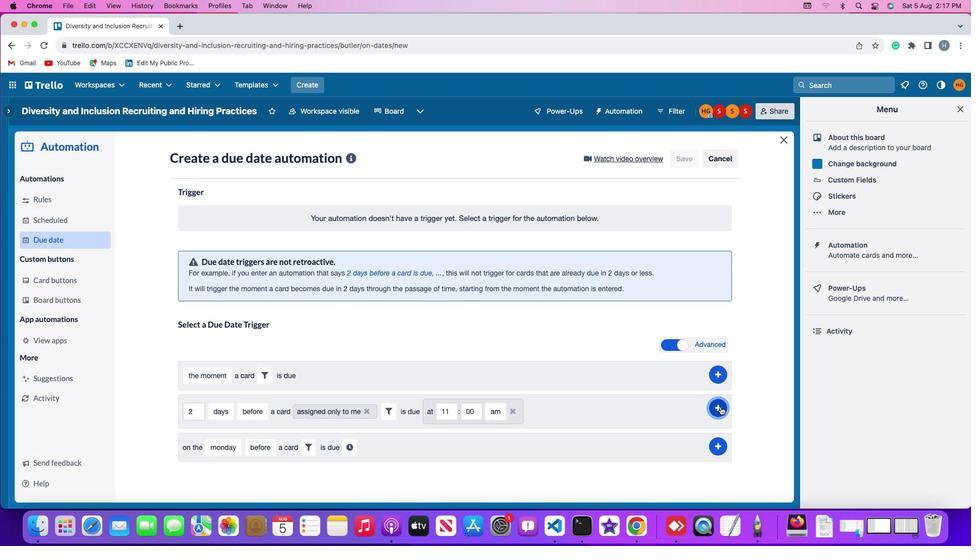 
Action: Mouse moved to (762, 317)
Screenshot: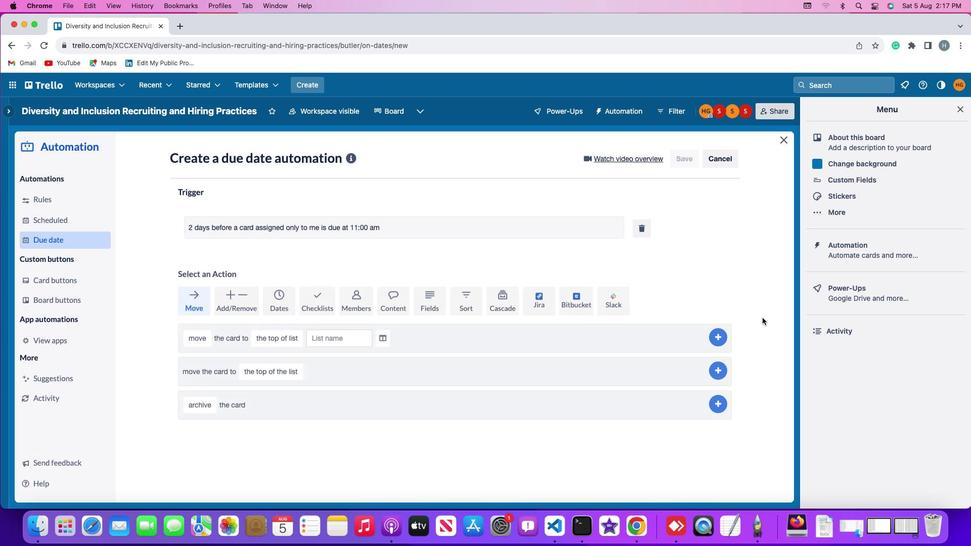 
